Task: Create an event for the team-building escape room challenge on the 11th at 8:00 PM.
Action: Mouse moved to (89, 172)
Screenshot: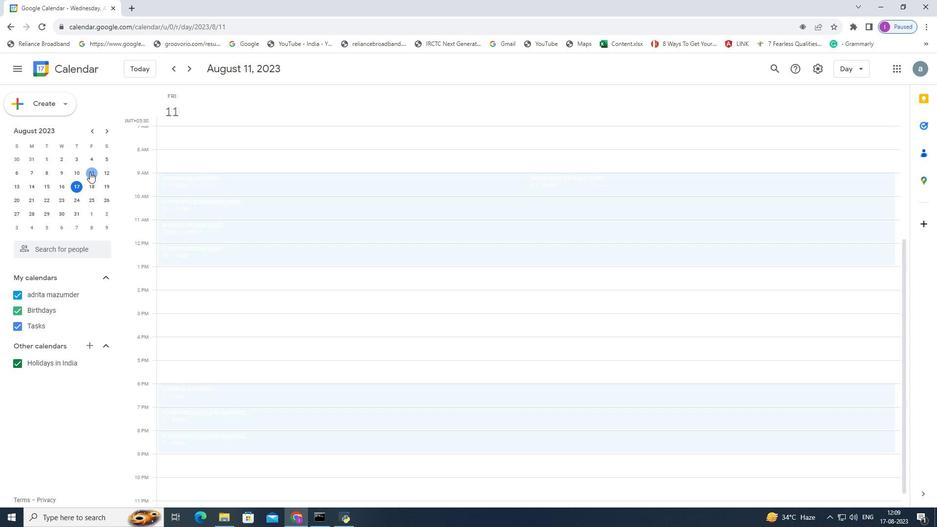 
Action: Mouse pressed left at (89, 172)
Screenshot: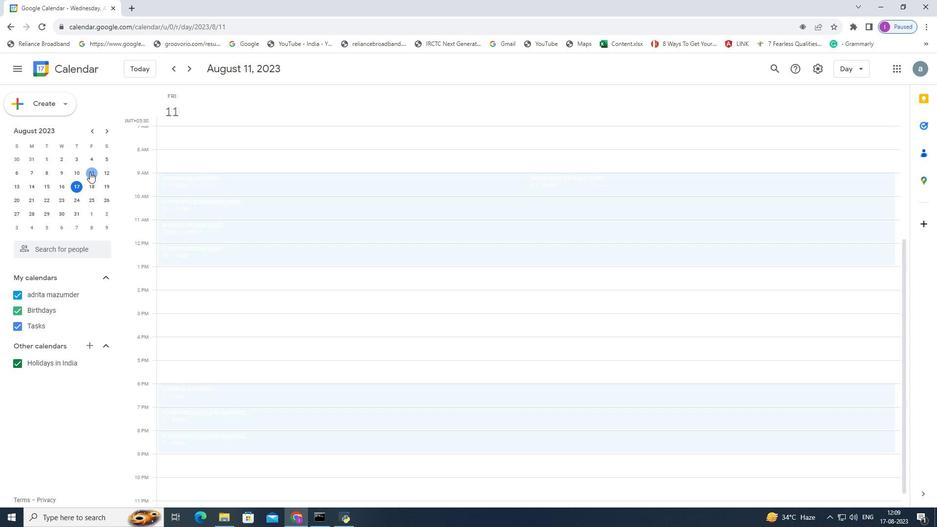 
Action: Mouse moved to (147, 434)
Screenshot: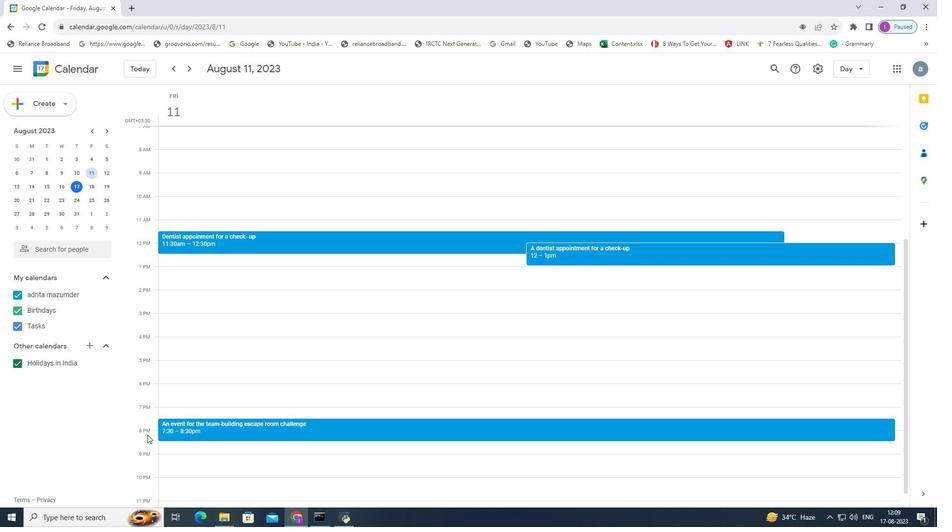 
Action: Mouse pressed left at (147, 434)
Screenshot: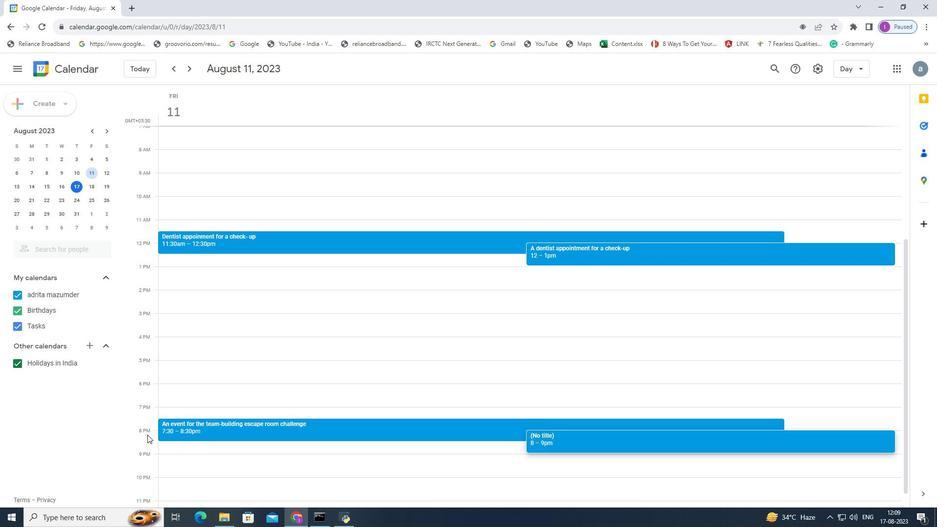 
Action: Mouse moved to (461, 210)
Screenshot: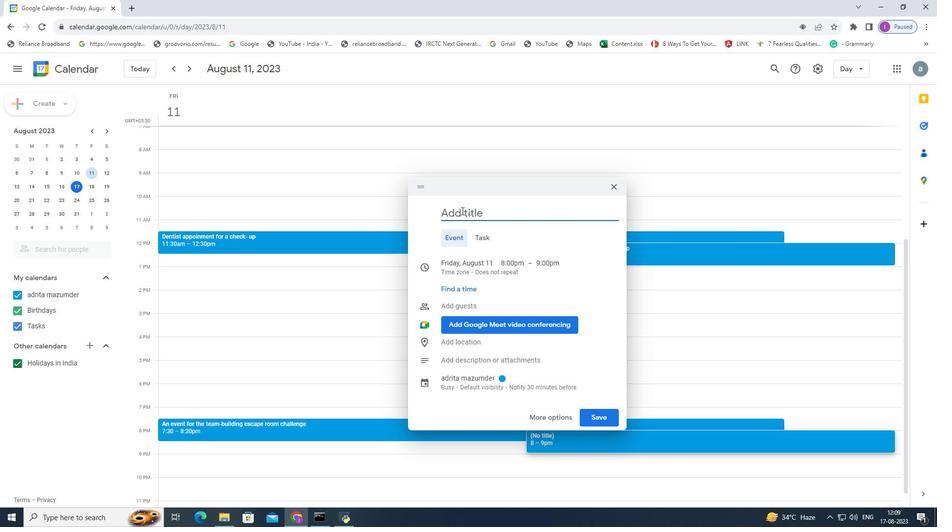 
Action: Mouse pressed left at (461, 210)
Screenshot: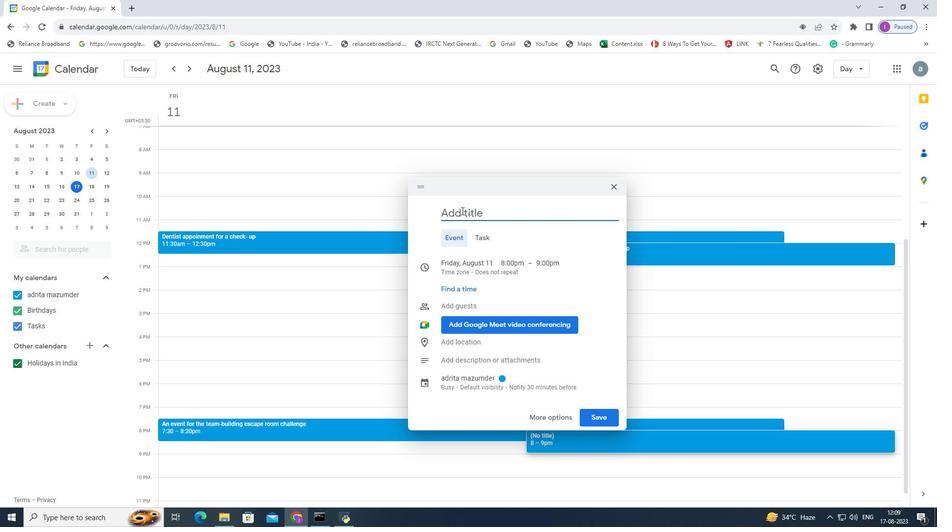 
Action: Key pressed <Key.shift>An<Key.space>event<Key.space>fot<Key.backspace>rthe<Key.space>
Screenshot: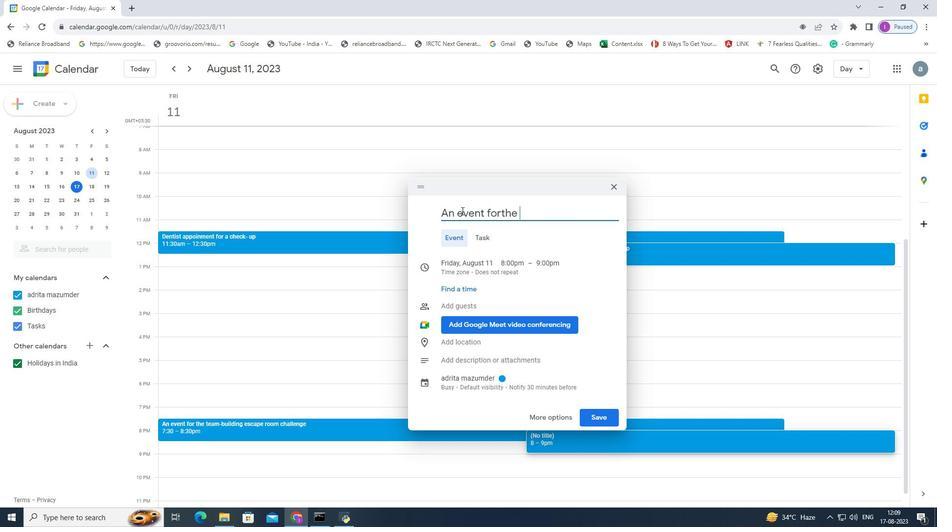 
Action: Mouse moved to (498, 212)
Screenshot: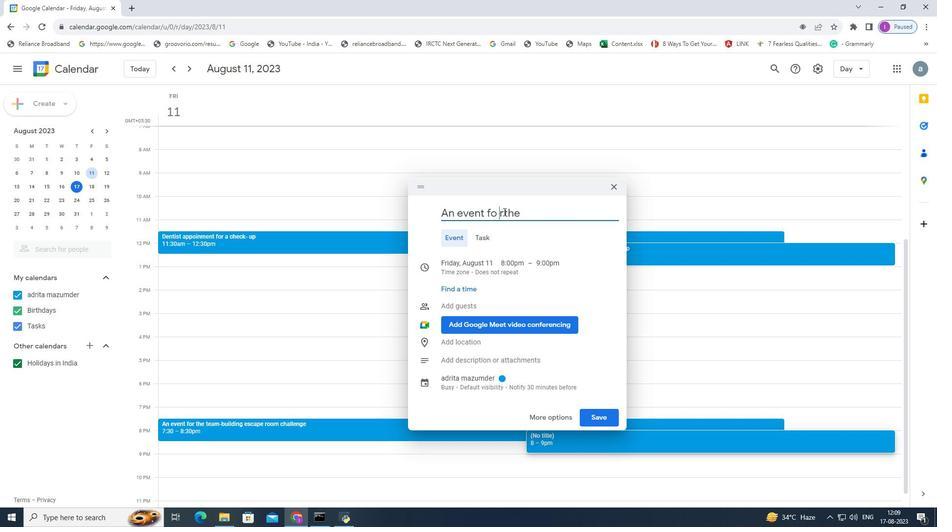 
Action: Mouse pressed left at (498, 212)
Screenshot: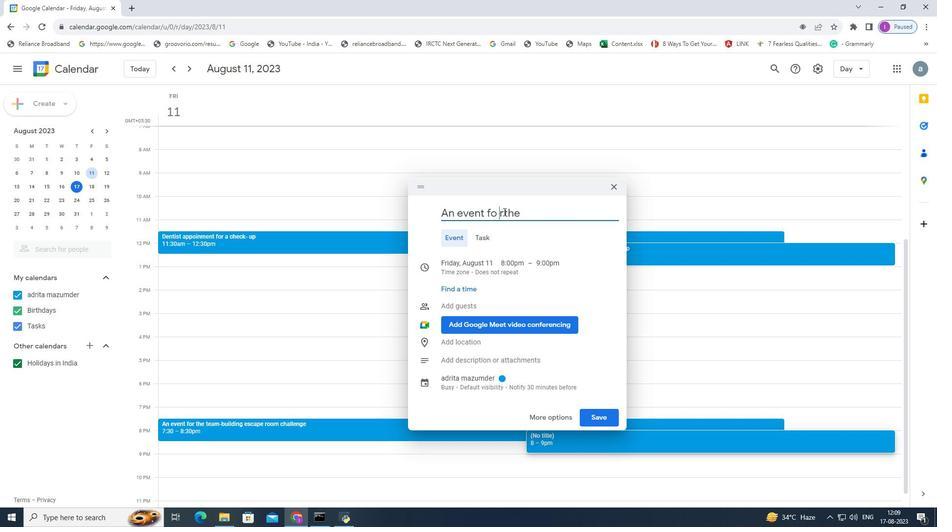 
Action: Key pressed <Key.space>
Screenshot: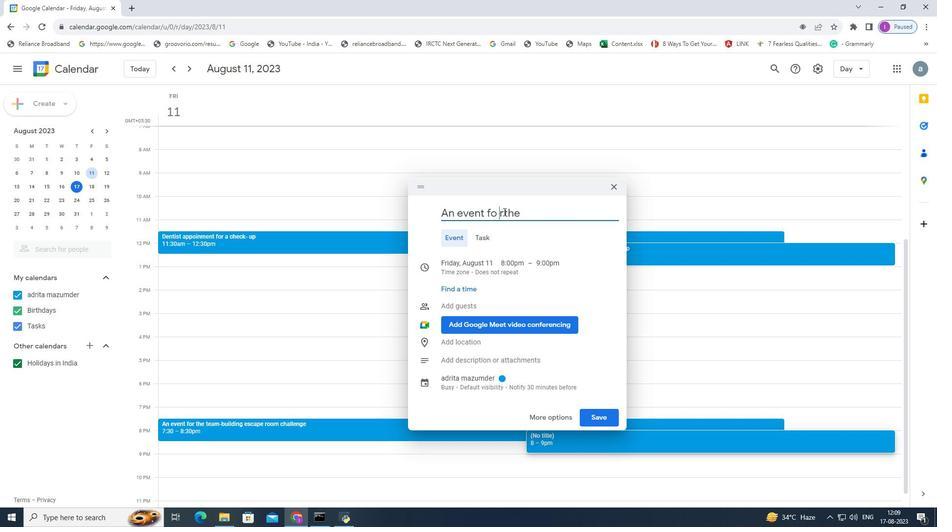 
Action: Mouse moved to (503, 208)
Screenshot: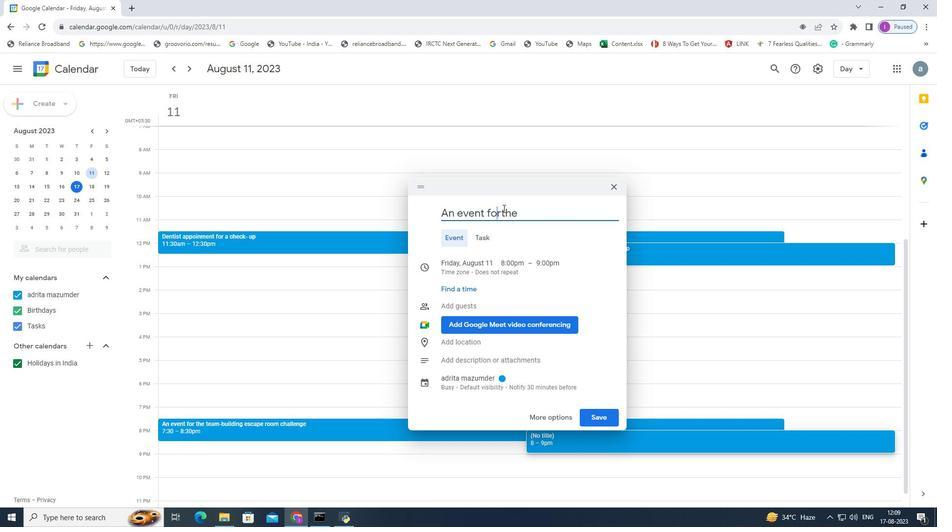 
Action: Key pressed <Key.backspace>
Screenshot: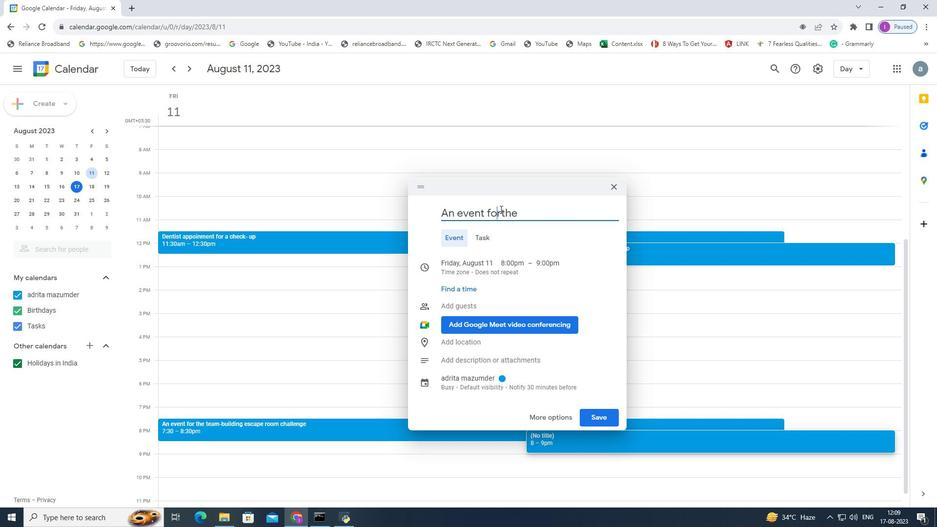 
Action: Mouse moved to (499, 212)
Screenshot: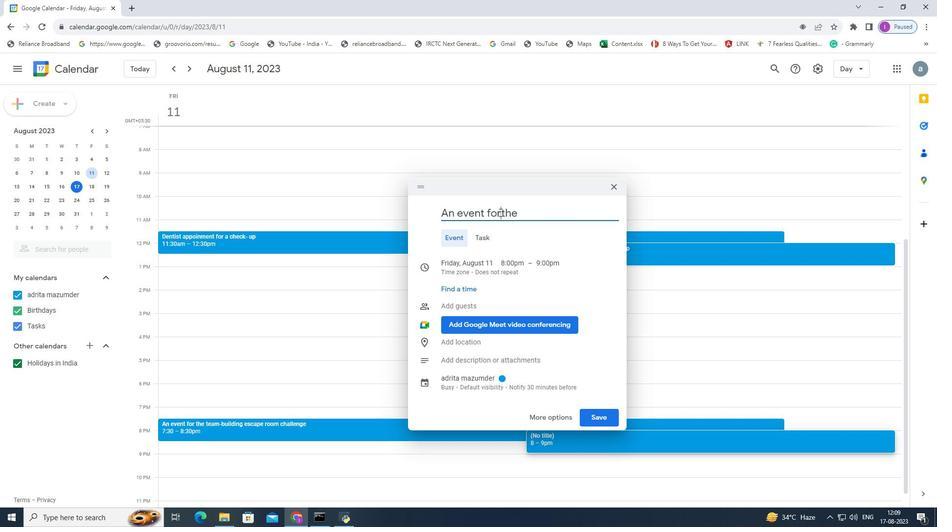 
Action: Mouse pressed left at (499, 212)
Screenshot: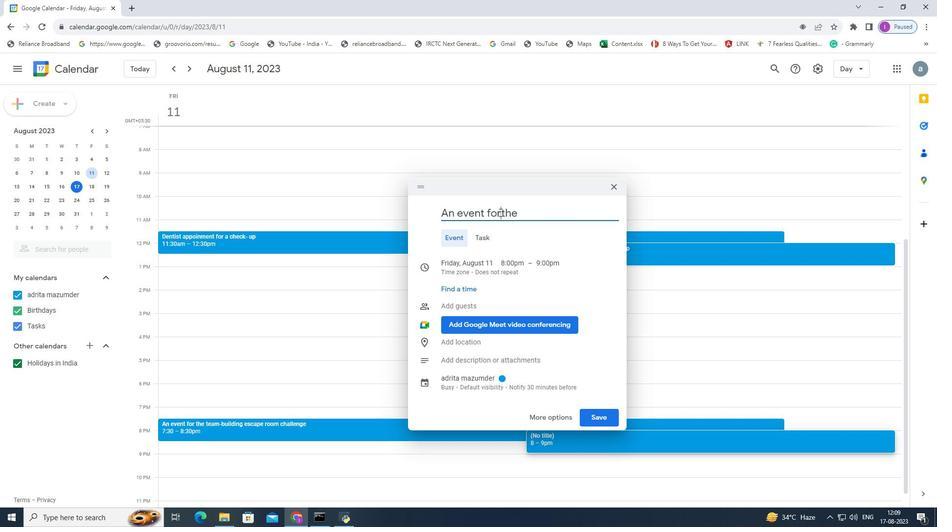 
Action: Key pressed <Key.space>
Screenshot: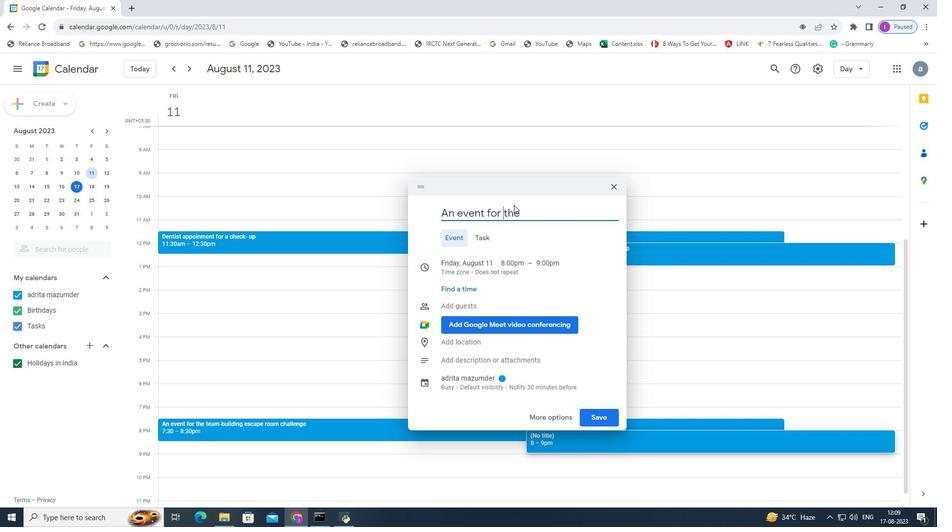 
Action: Mouse moved to (524, 210)
Screenshot: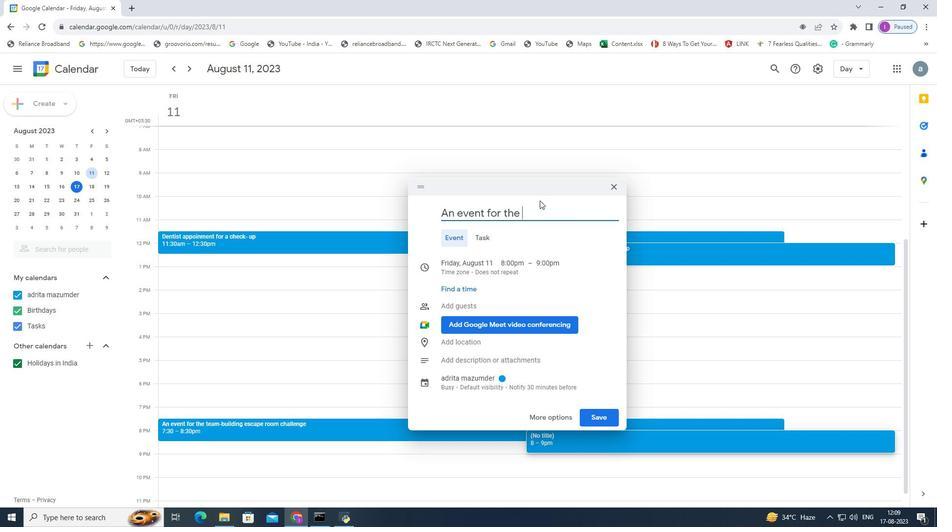 
Action: Mouse pressed left at (524, 210)
Screenshot: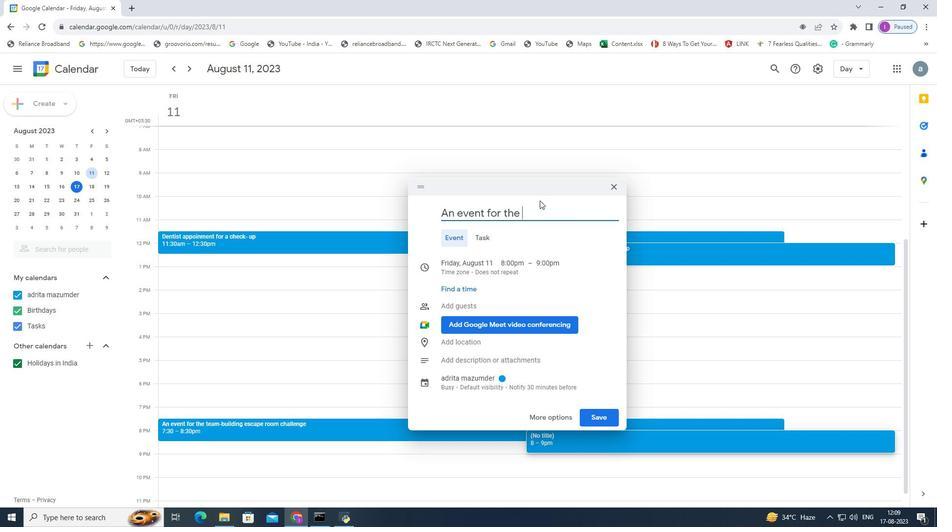 
Action: Mouse moved to (539, 200)
Screenshot: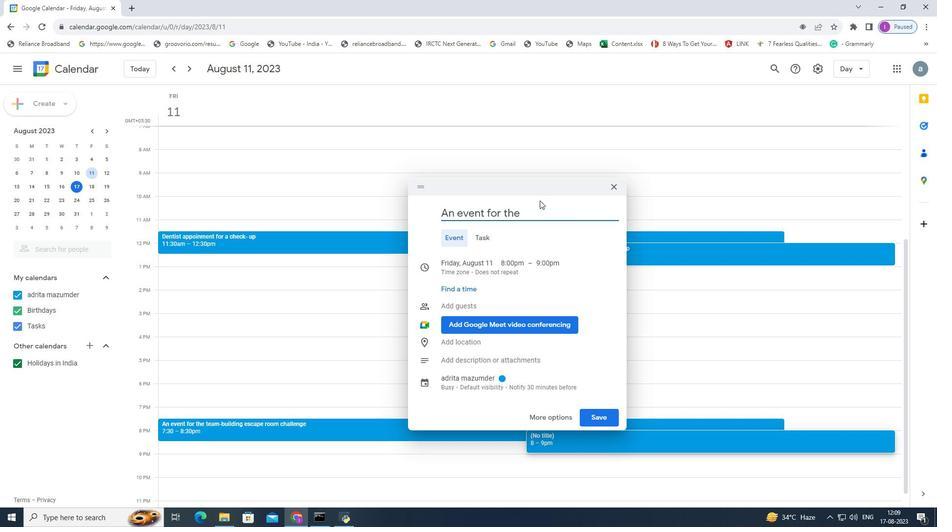 
Action: Key pressed team-building<Key.space>escape<Key.space>rp<Key.backspace>oom<Key.space>challenge
Screenshot: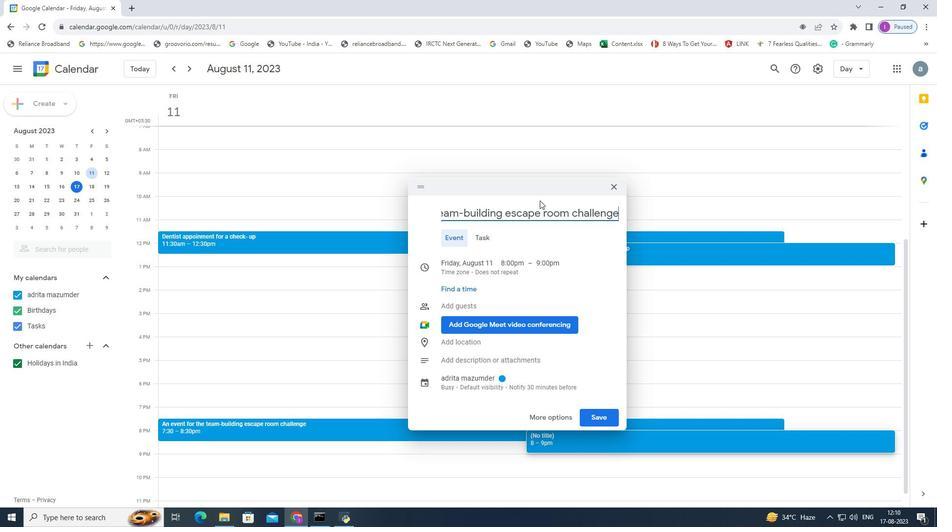 
Action: Mouse moved to (587, 417)
Screenshot: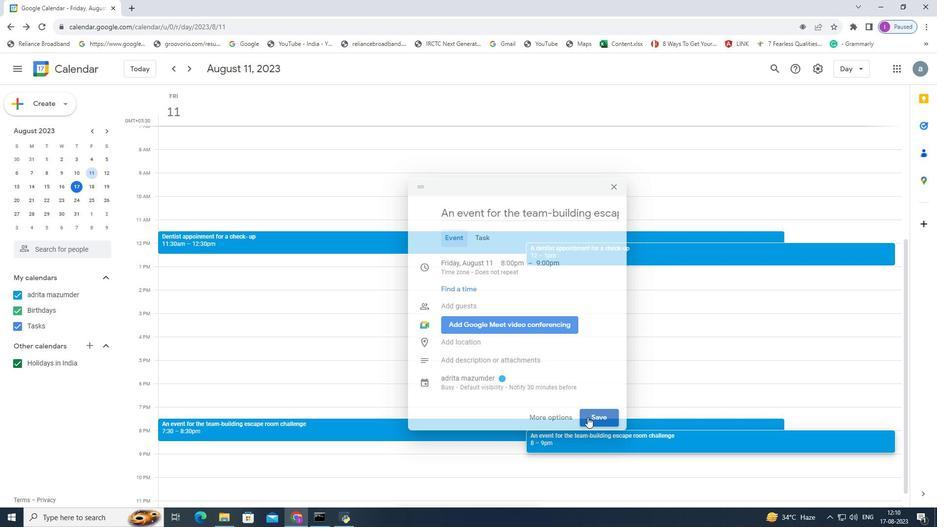 
Action: Mouse pressed left at (587, 417)
Screenshot: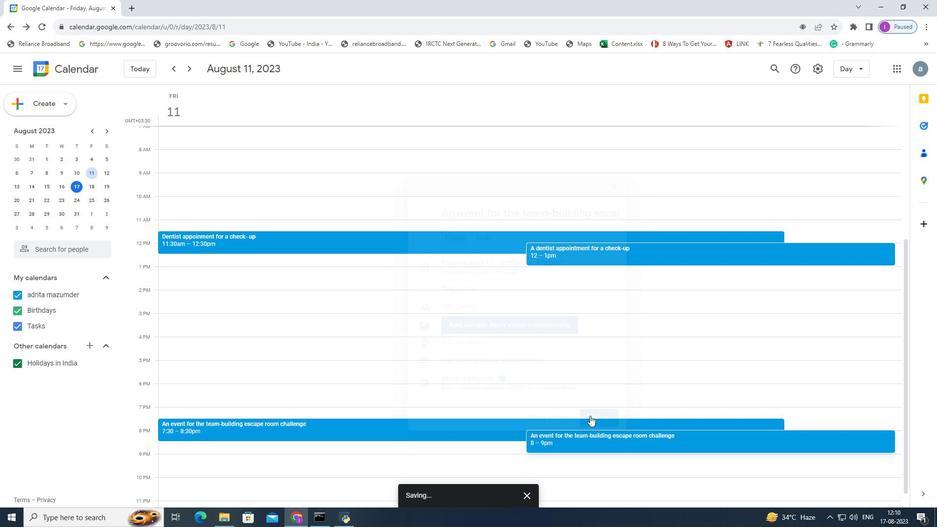 
Action: Mouse moved to (601, 411)
Screenshot: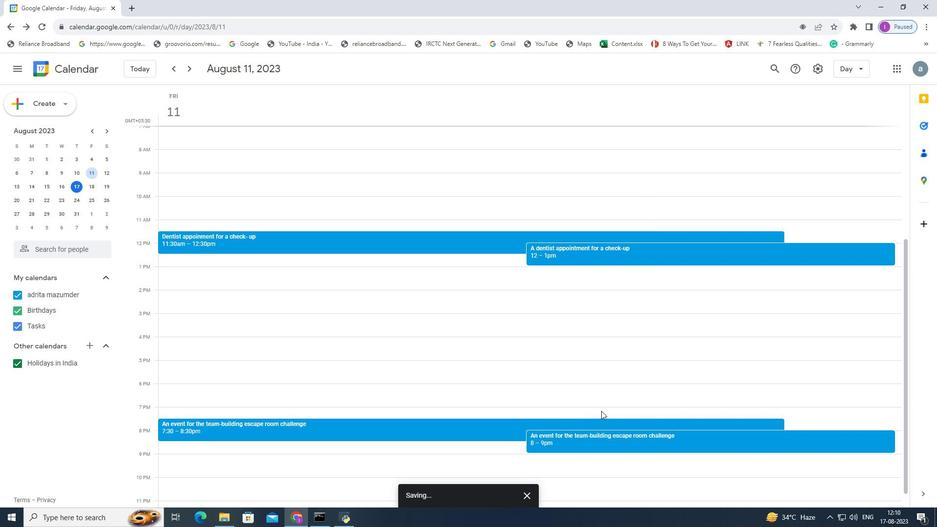 
